 Task: Create a due date automation trigger when advanced on, the moment a card is due add basic without any labels.
Action: Mouse moved to (980, 290)
Screenshot: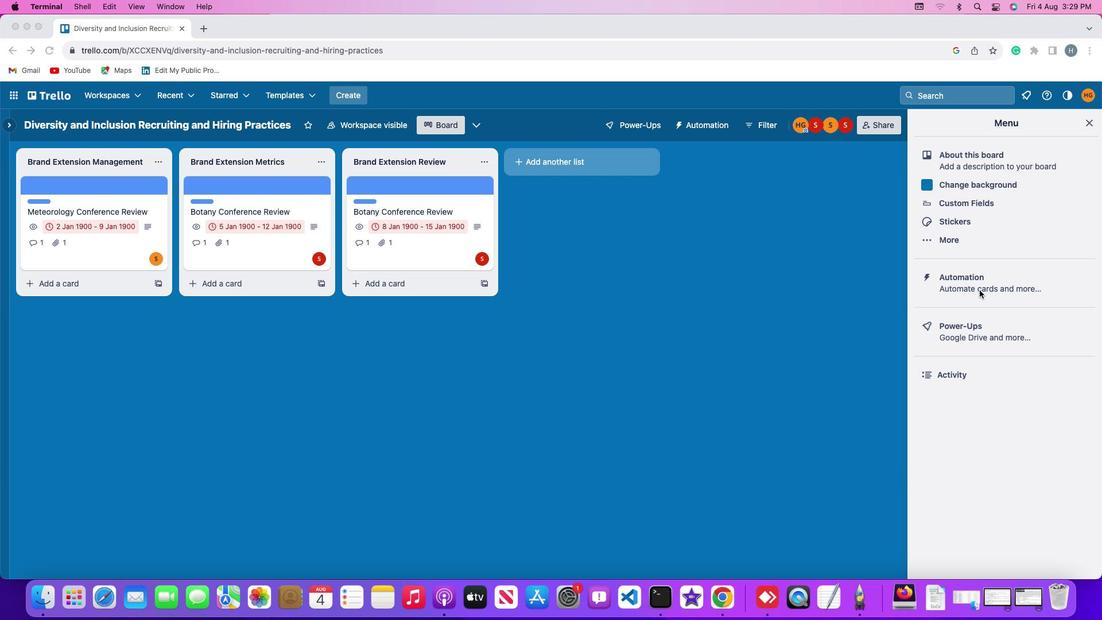 
Action: Mouse pressed left at (980, 290)
Screenshot: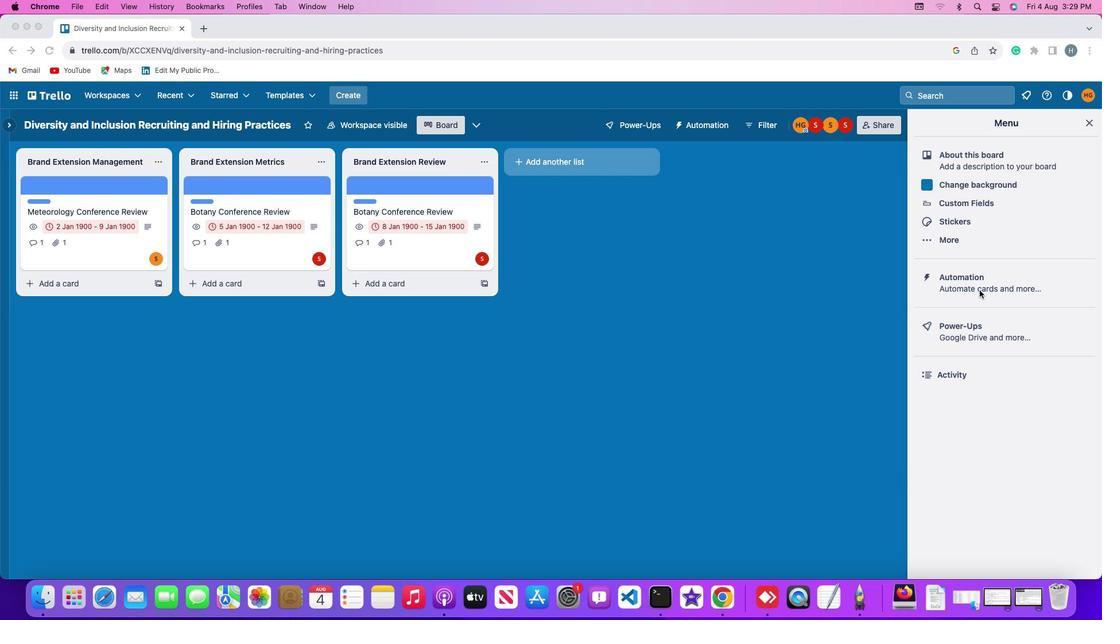 
Action: Mouse pressed left at (980, 290)
Screenshot: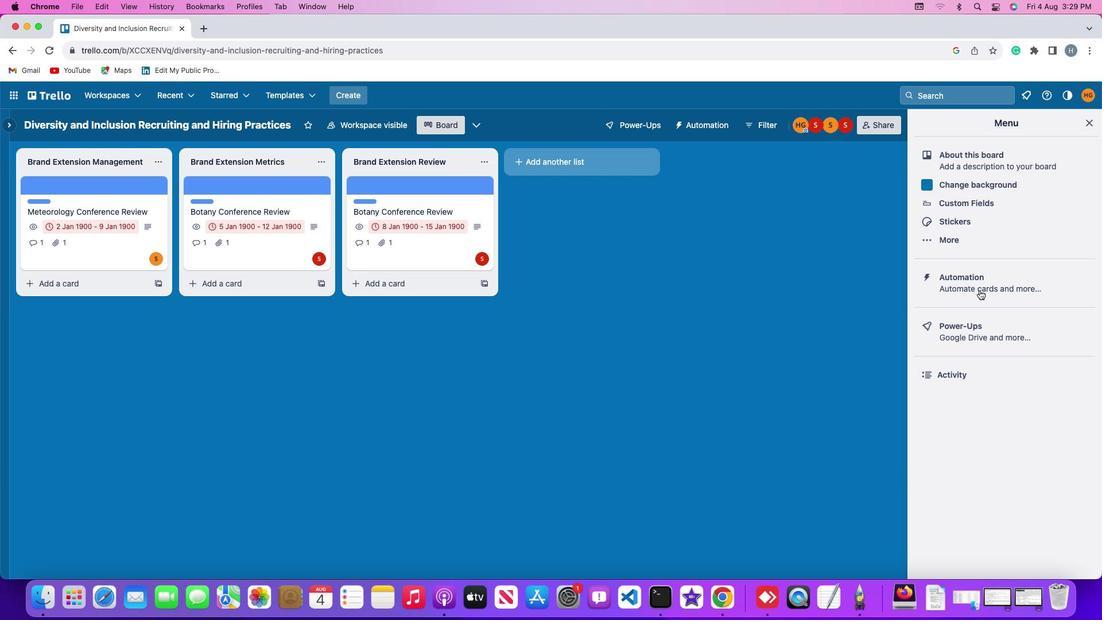
Action: Mouse moved to (56, 269)
Screenshot: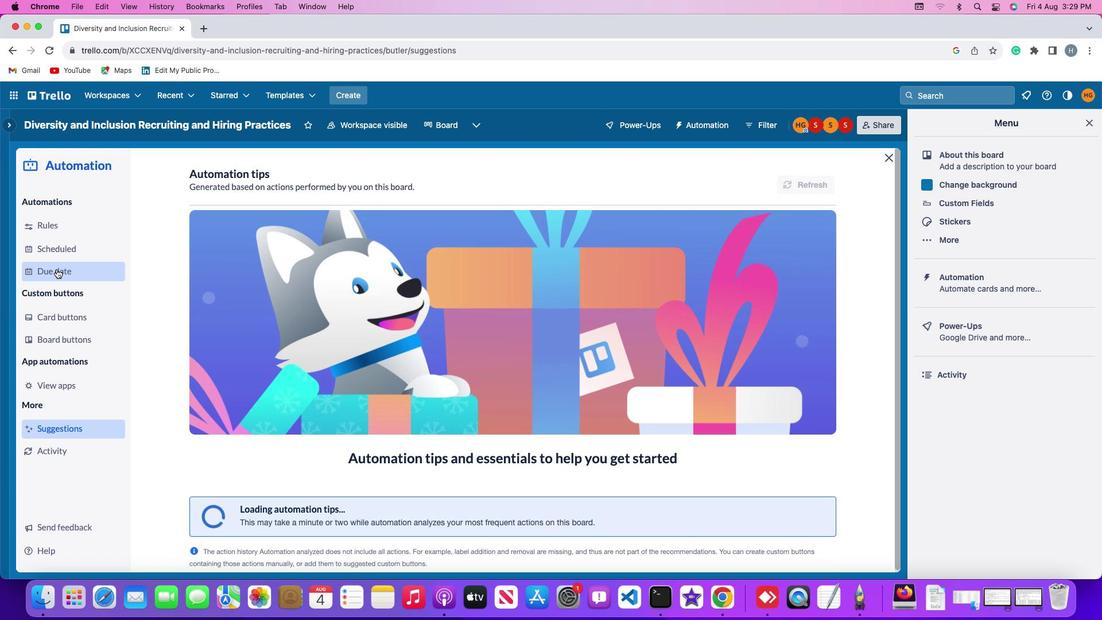 
Action: Mouse pressed left at (56, 269)
Screenshot: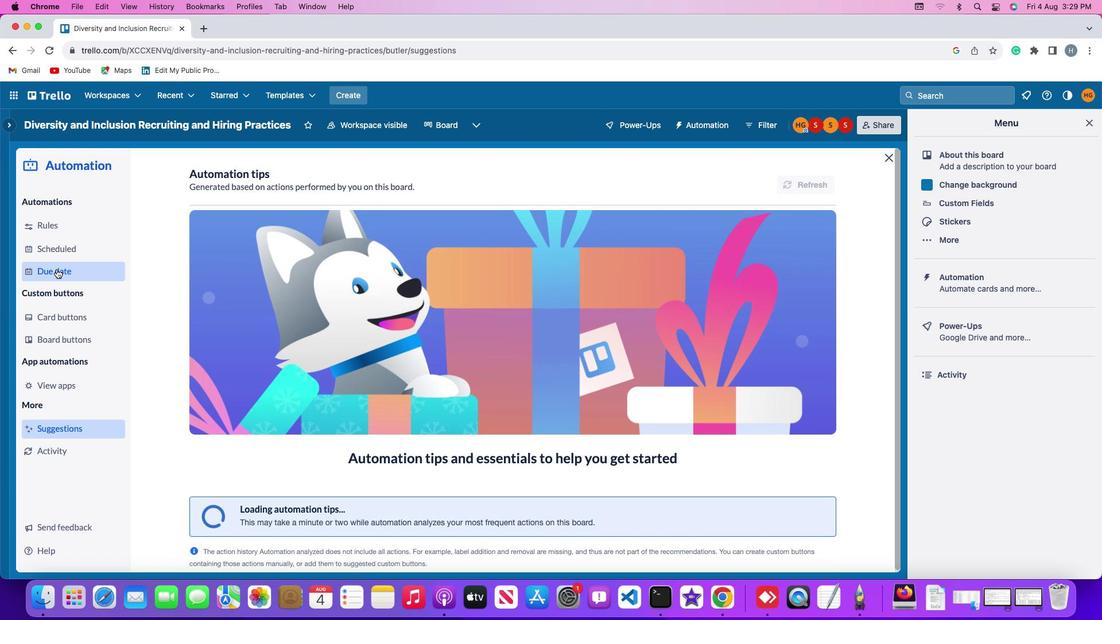
Action: Mouse moved to (774, 176)
Screenshot: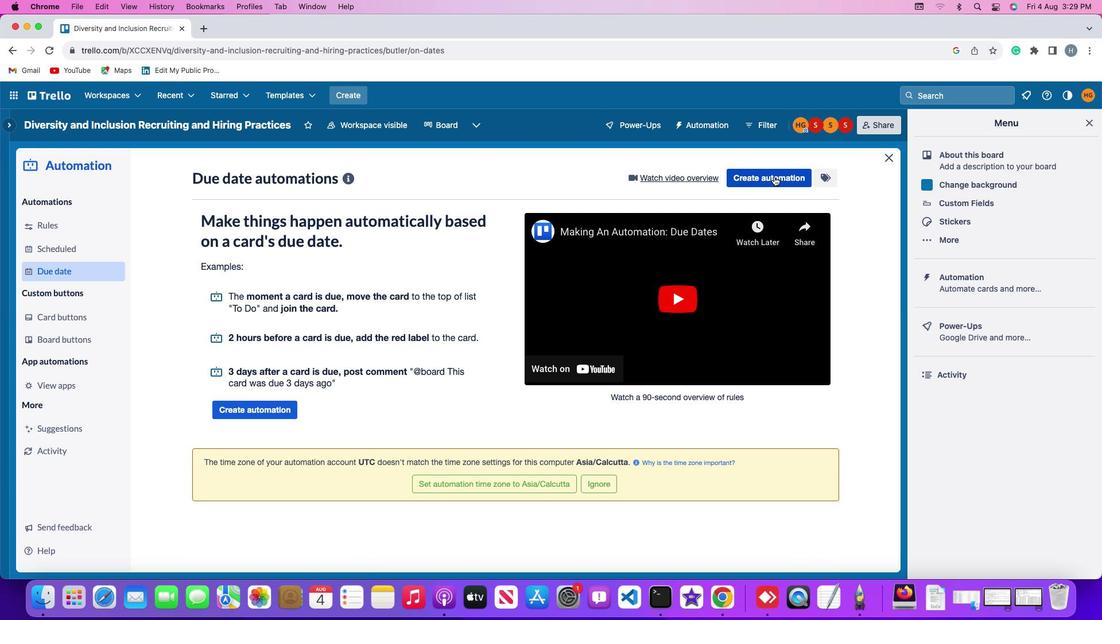 
Action: Mouse pressed left at (774, 176)
Screenshot: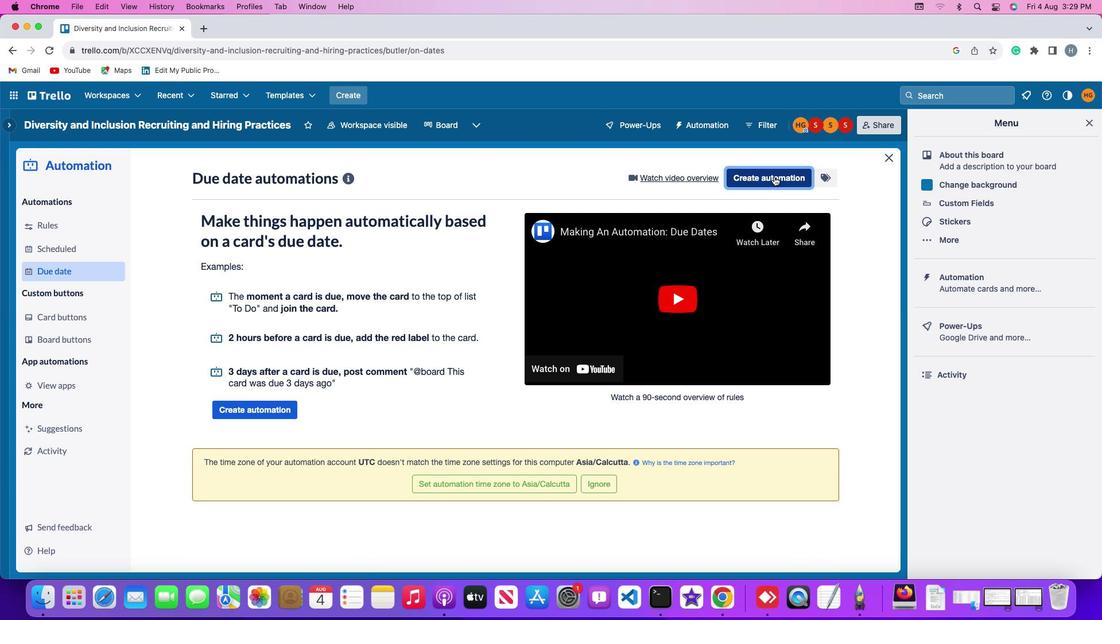 
Action: Mouse moved to (521, 286)
Screenshot: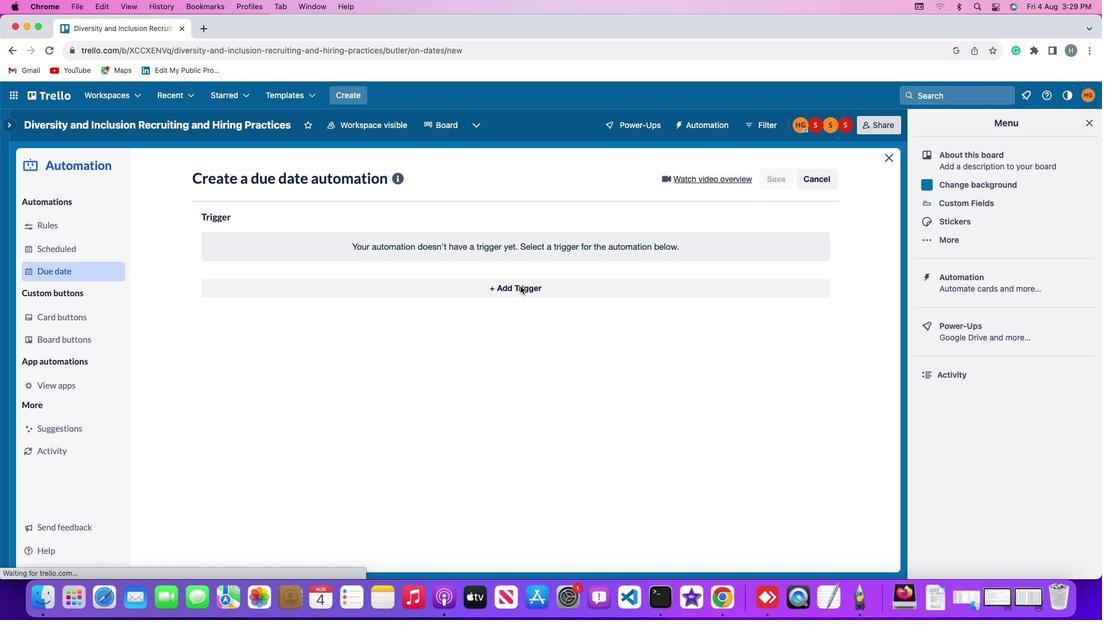 
Action: Mouse pressed left at (521, 286)
Screenshot: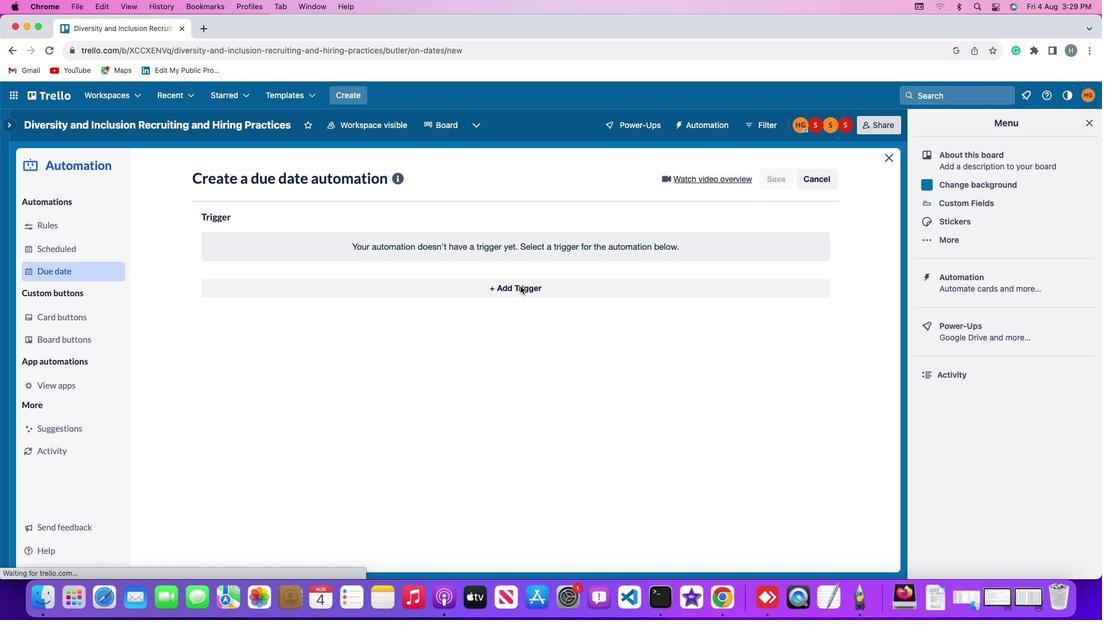 
Action: Mouse moved to (224, 425)
Screenshot: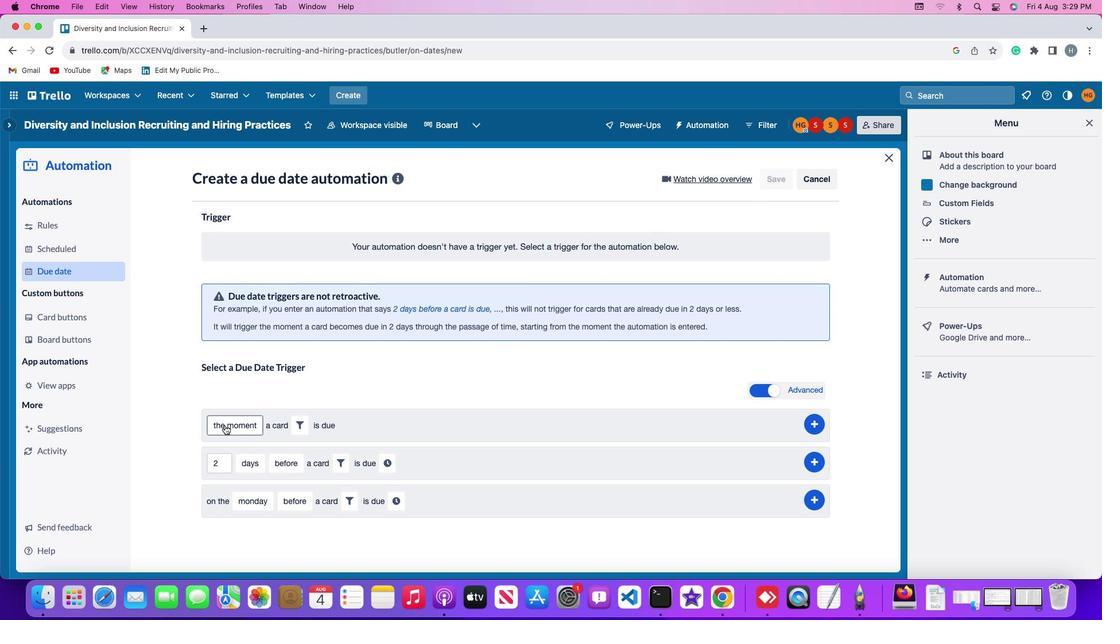 
Action: Mouse pressed left at (224, 425)
Screenshot: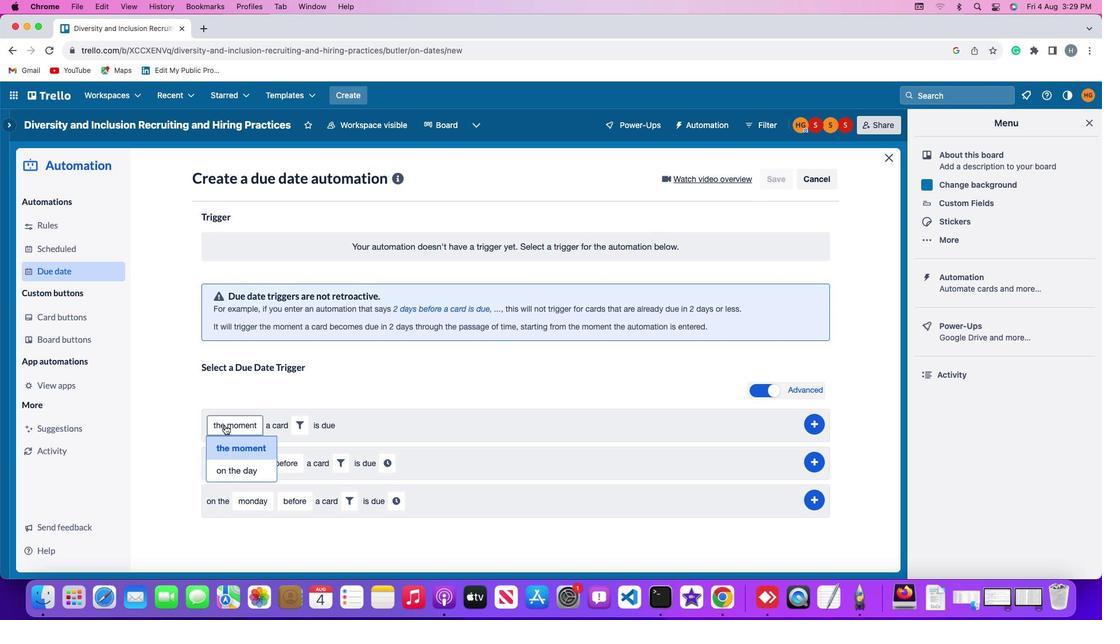 
Action: Mouse moved to (229, 444)
Screenshot: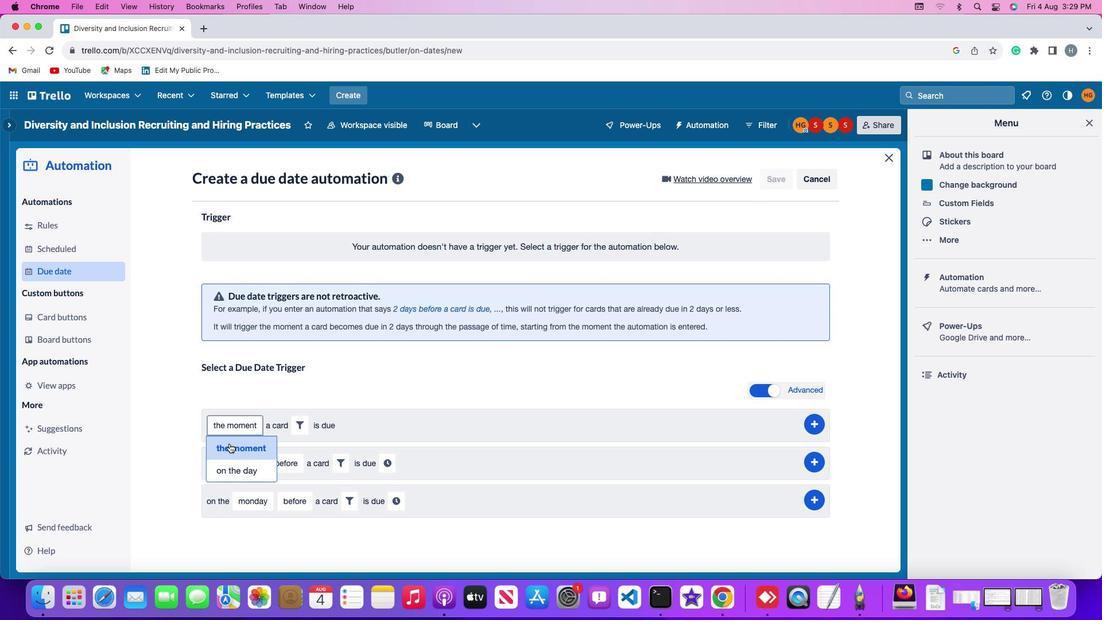 
Action: Mouse pressed left at (229, 444)
Screenshot: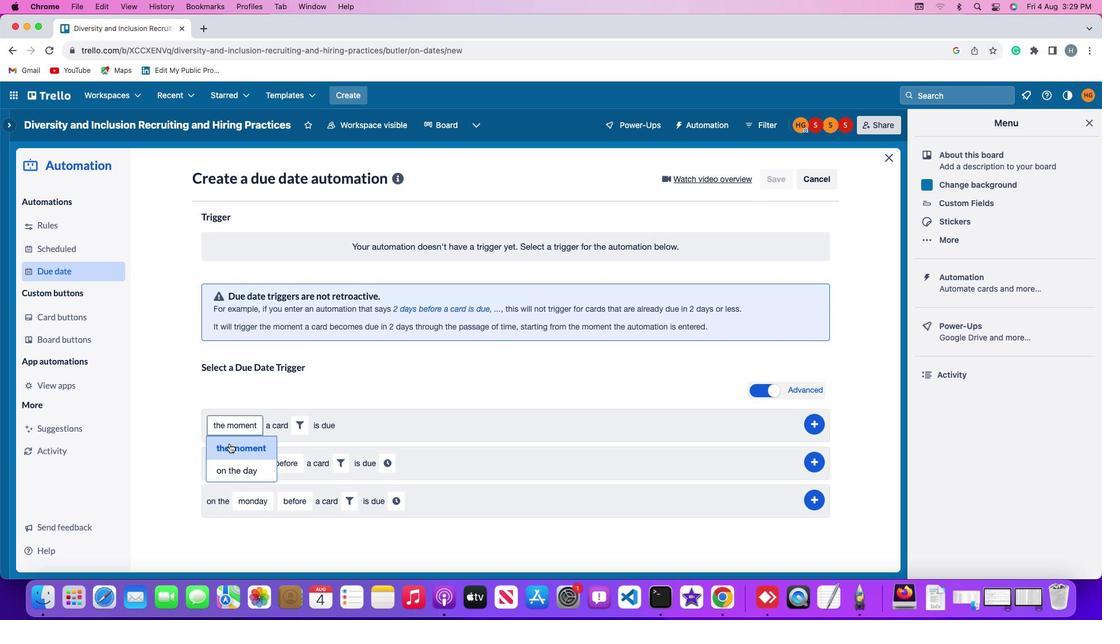 
Action: Mouse moved to (306, 425)
Screenshot: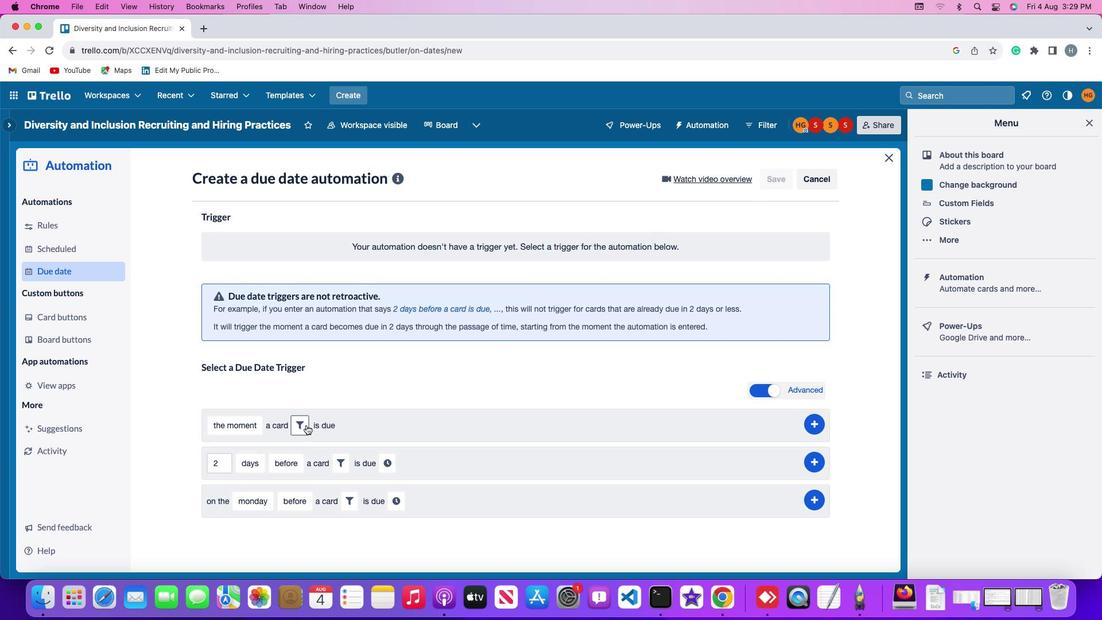 
Action: Mouse pressed left at (306, 425)
Screenshot: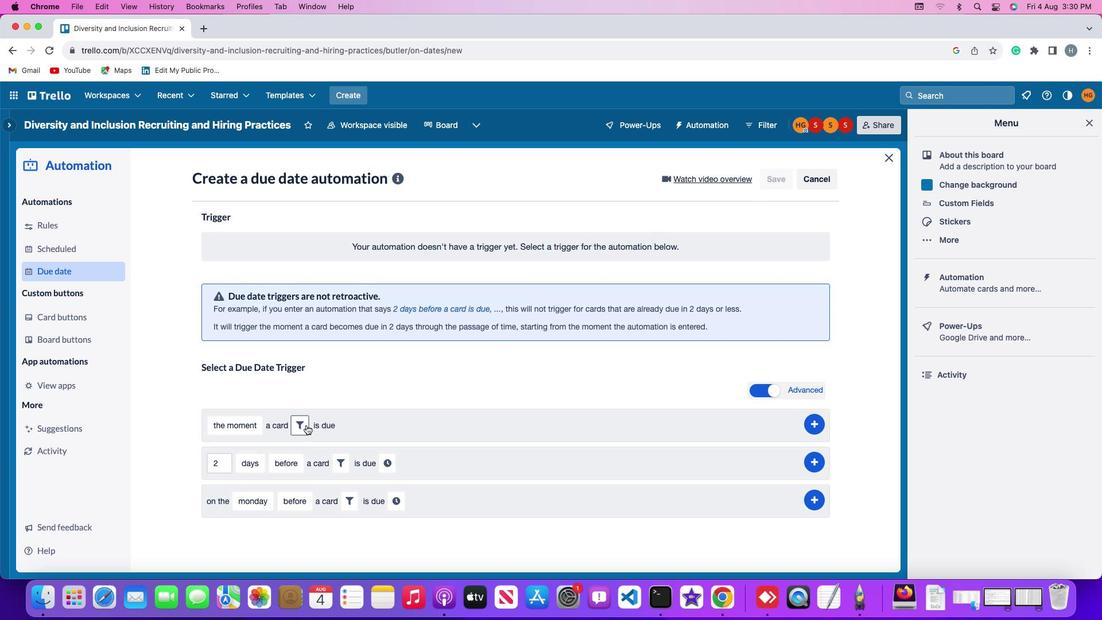 
Action: Mouse moved to (319, 454)
Screenshot: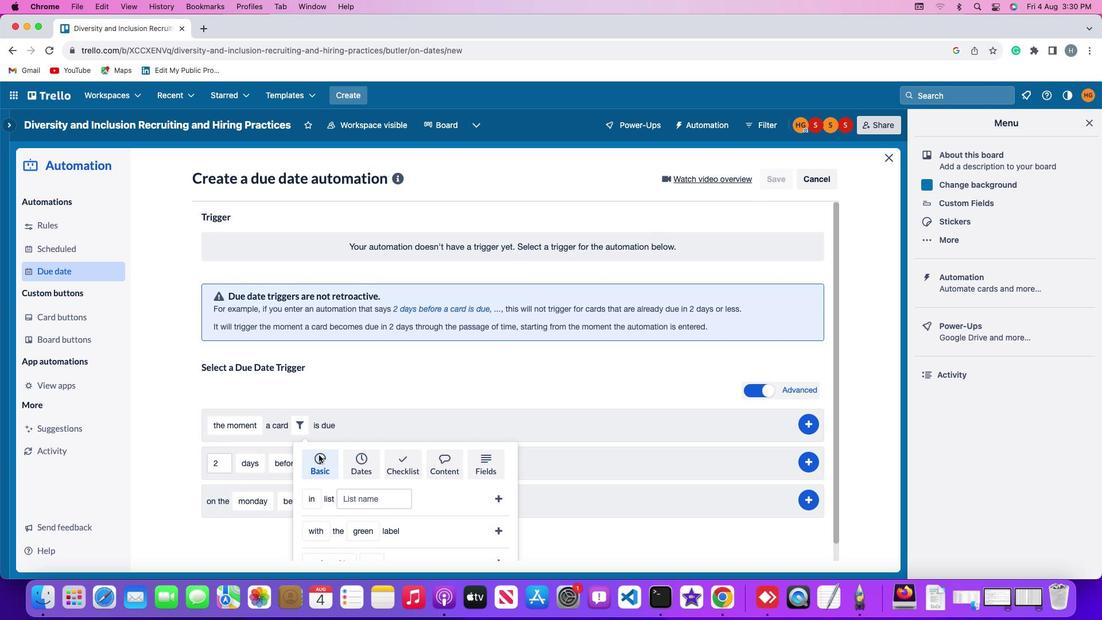 
Action: Mouse pressed left at (319, 454)
Screenshot: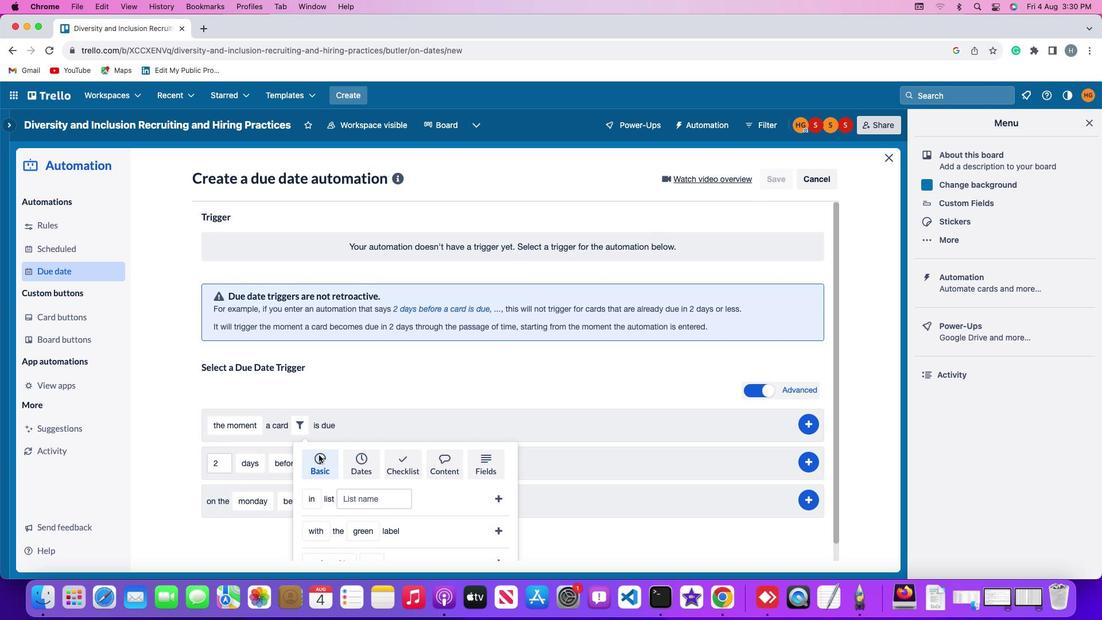 
Action: Mouse moved to (352, 468)
Screenshot: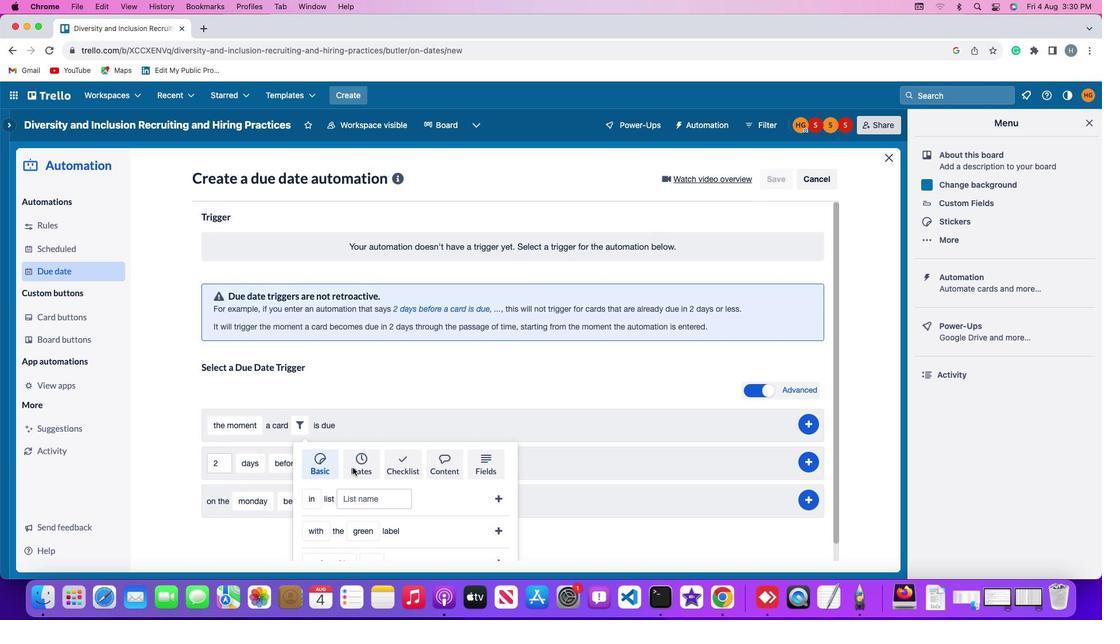 
Action: Mouse scrolled (352, 468) with delta (0, 0)
Screenshot: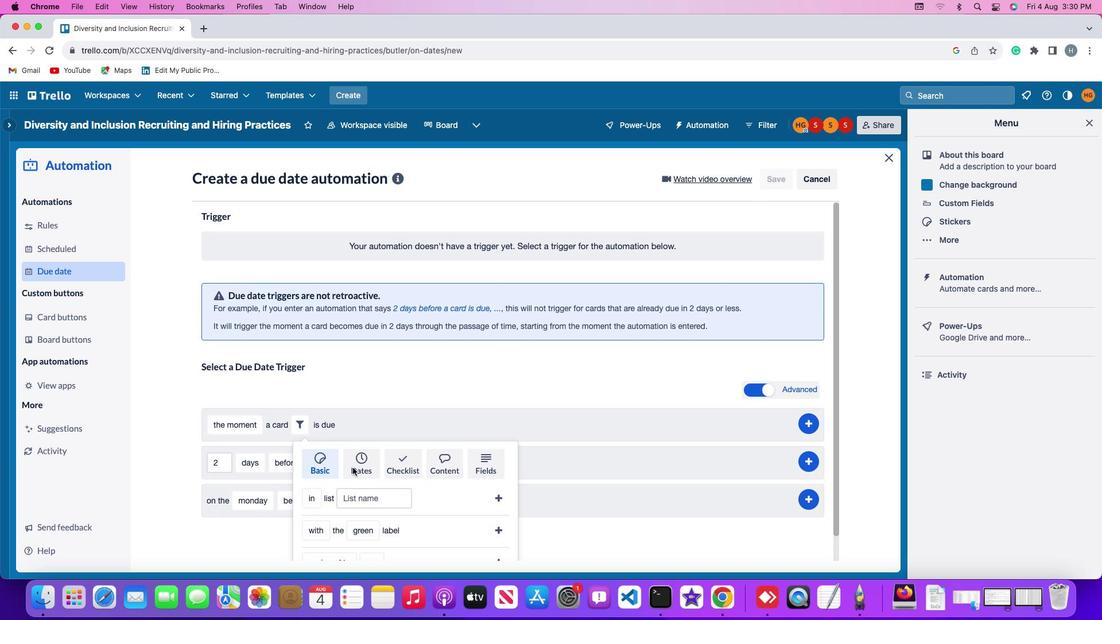 
Action: Mouse moved to (352, 468)
Screenshot: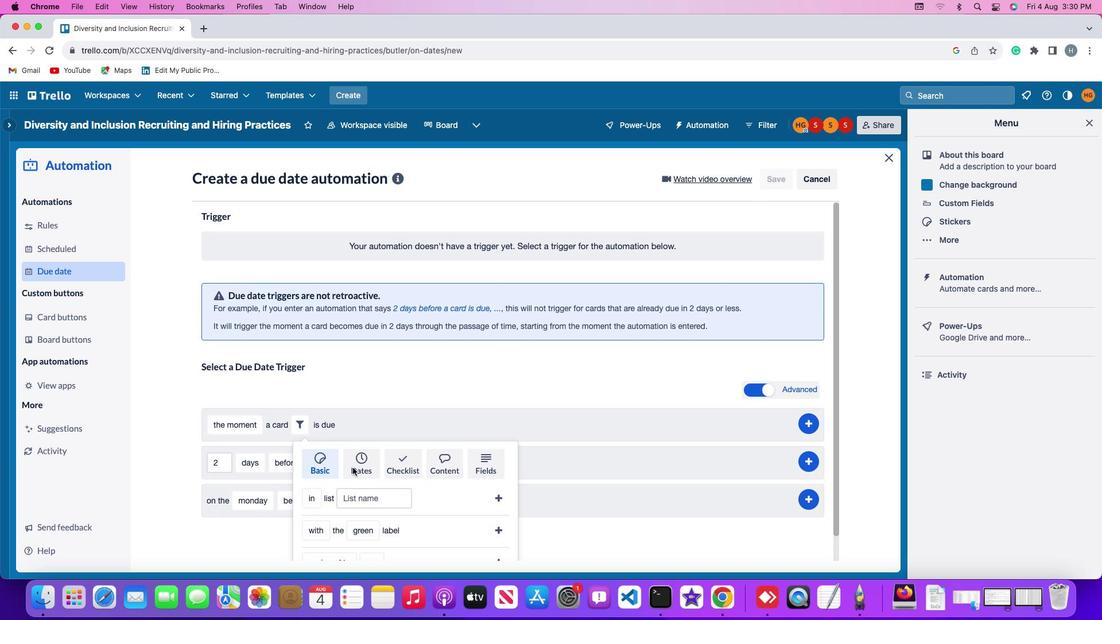 
Action: Mouse scrolled (352, 468) with delta (0, 0)
Screenshot: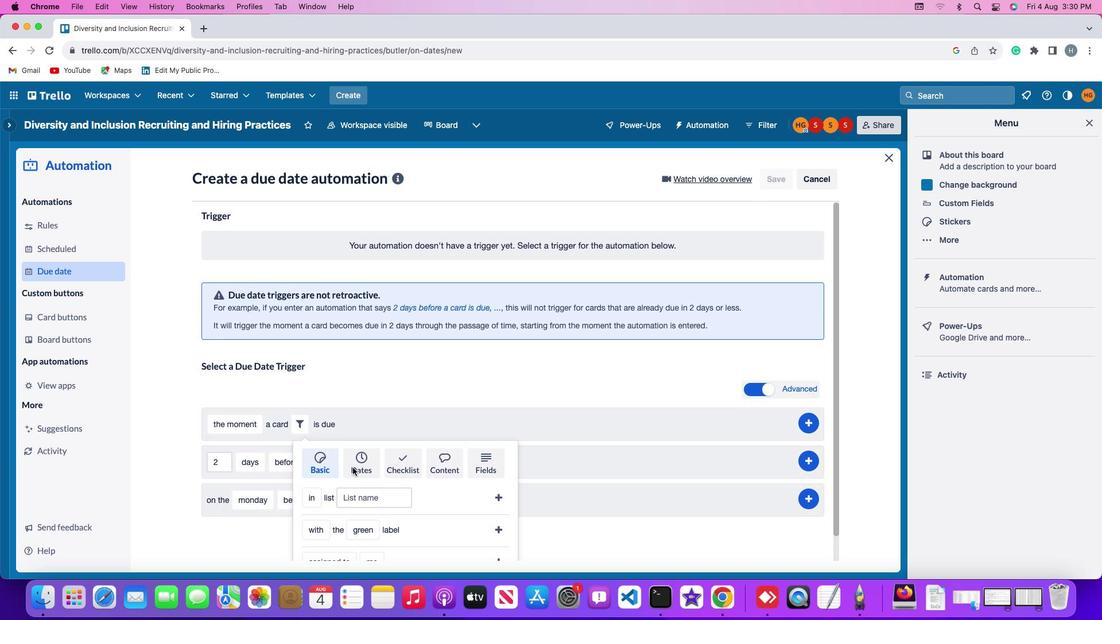 
Action: Mouse moved to (352, 467)
Screenshot: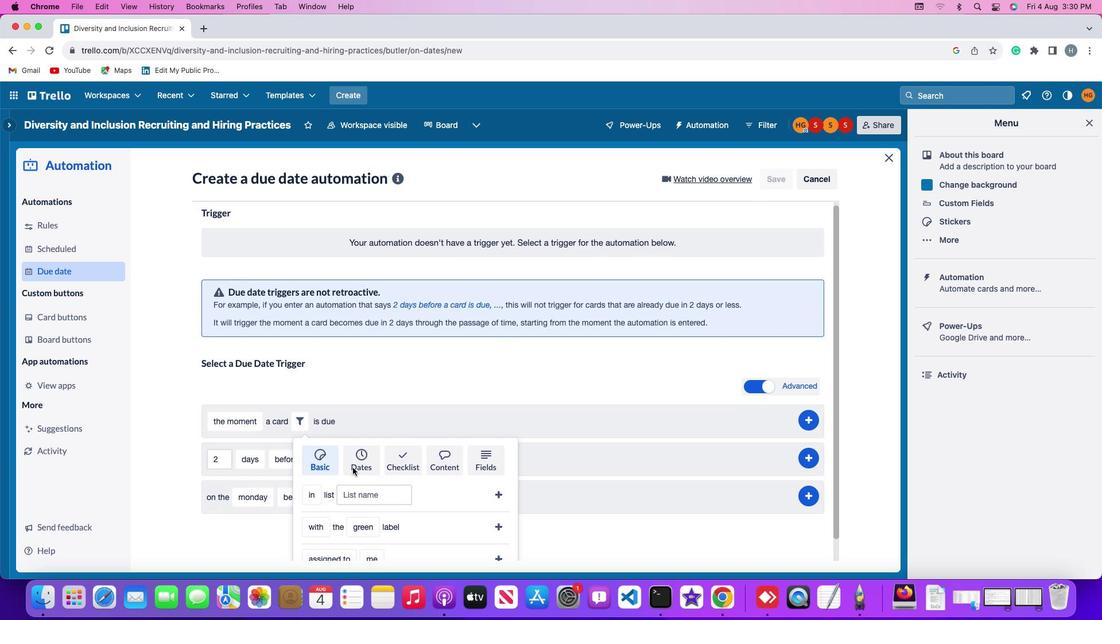 
Action: Mouse scrolled (352, 467) with delta (0, 0)
Screenshot: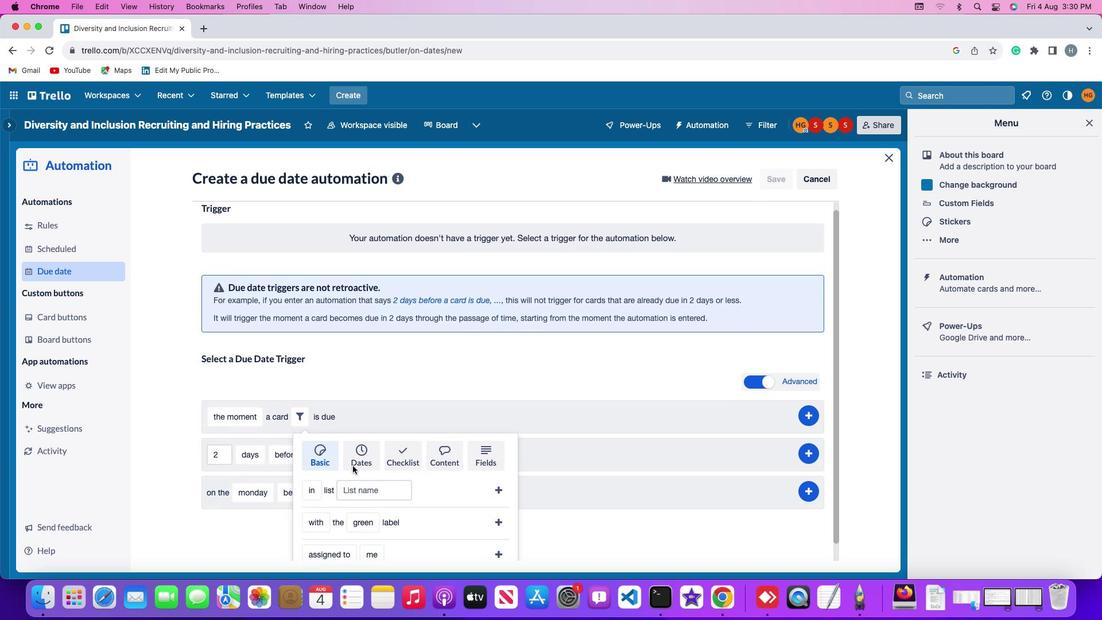 
Action: Mouse moved to (330, 480)
Screenshot: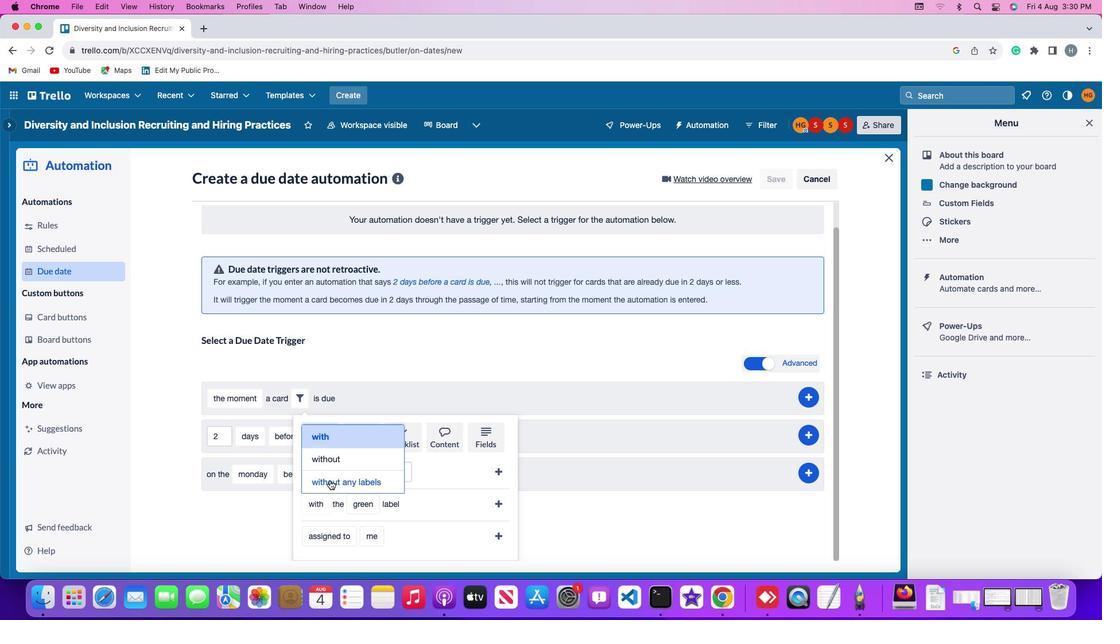 
Action: Mouse pressed left at (330, 480)
Screenshot: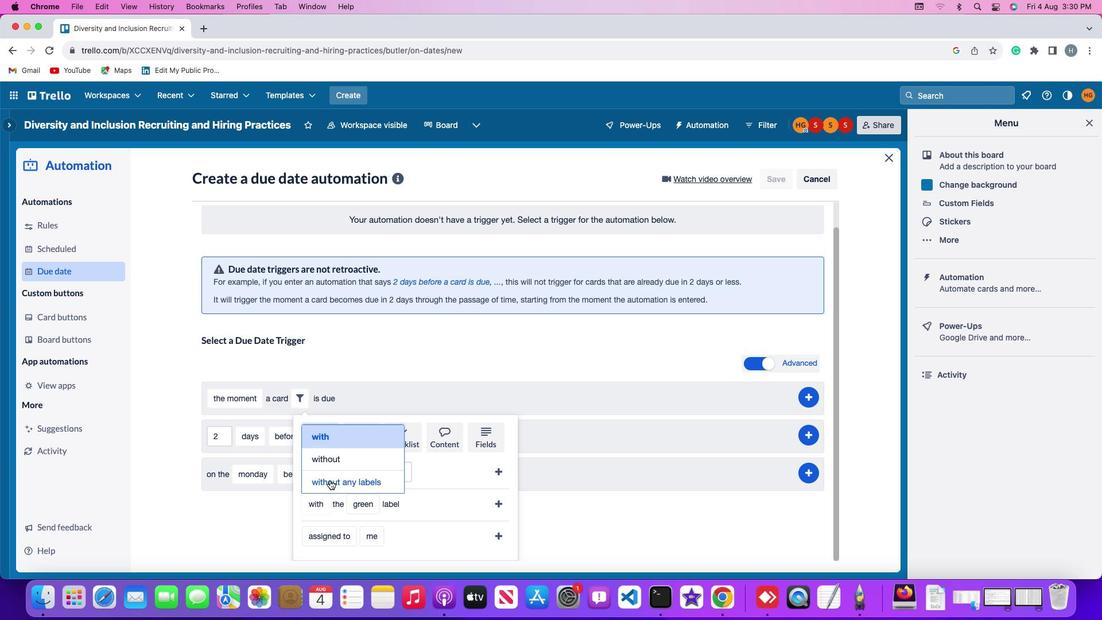 
Action: Mouse moved to (502, 502)
Screenshot: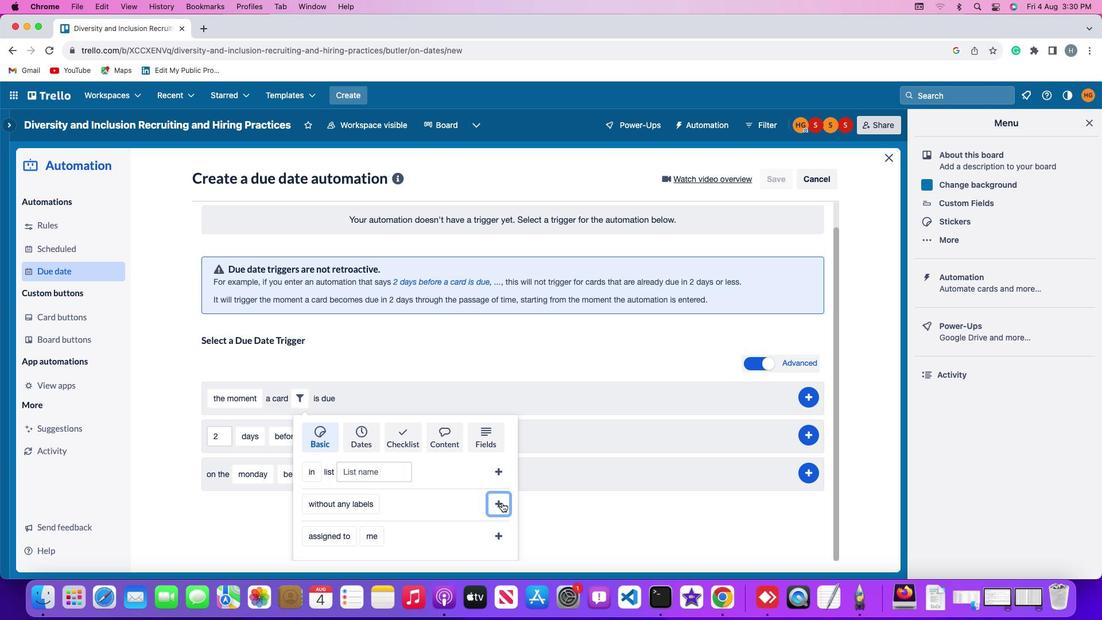 
Action: Mouse pressed left at (502, 502)
Screenshot: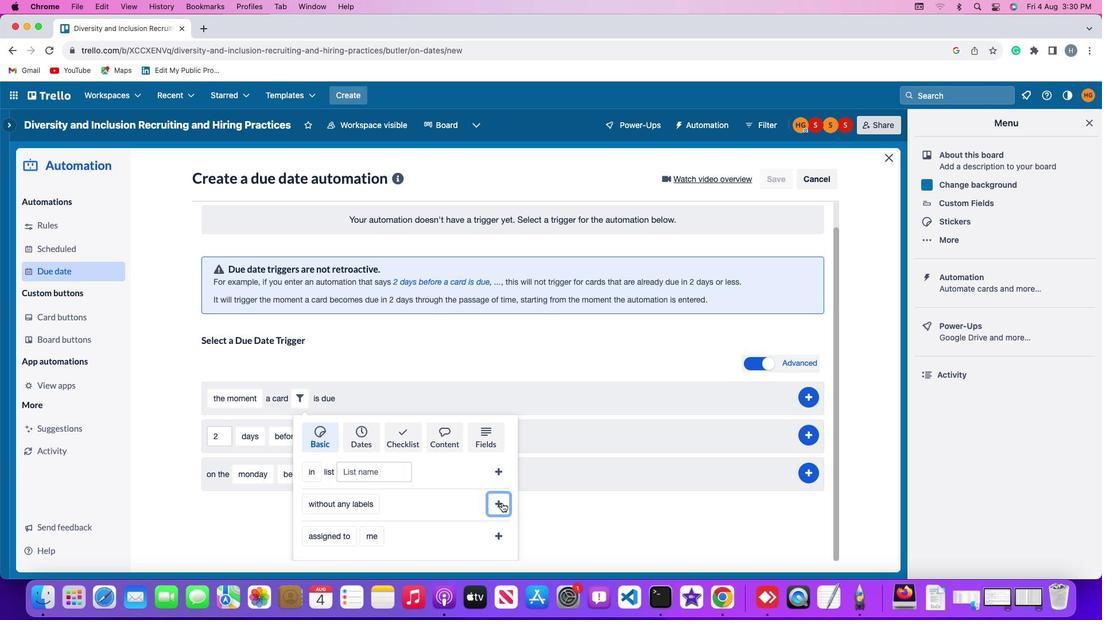 
Action: Mouse moved to (815, 422)
Screenshot: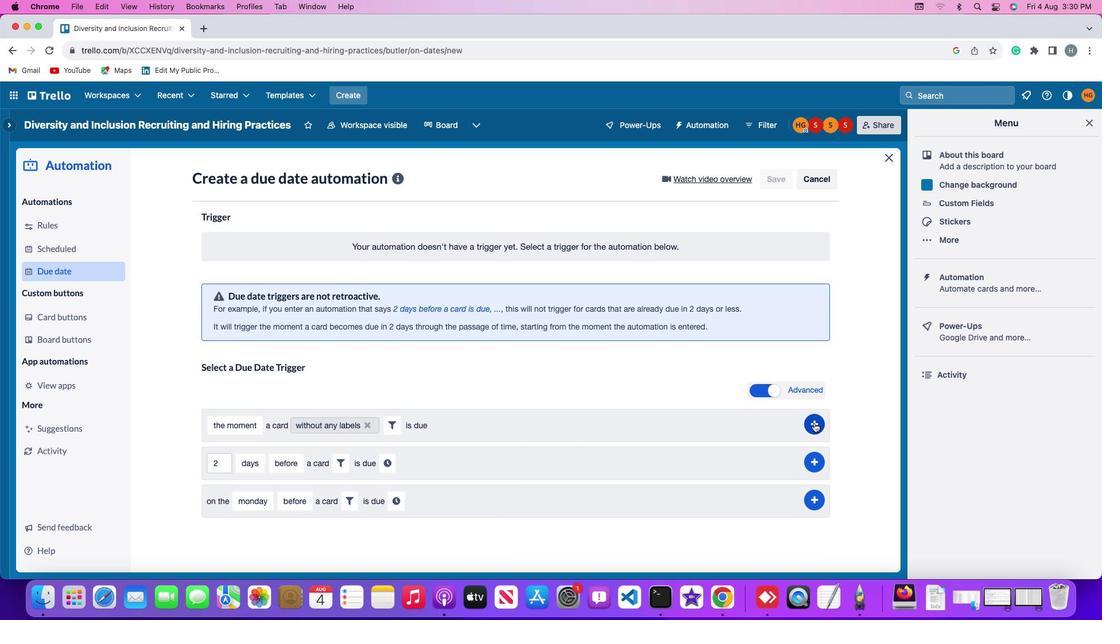 
Action: Mouse pressed left at (815, 422)
Screenshot: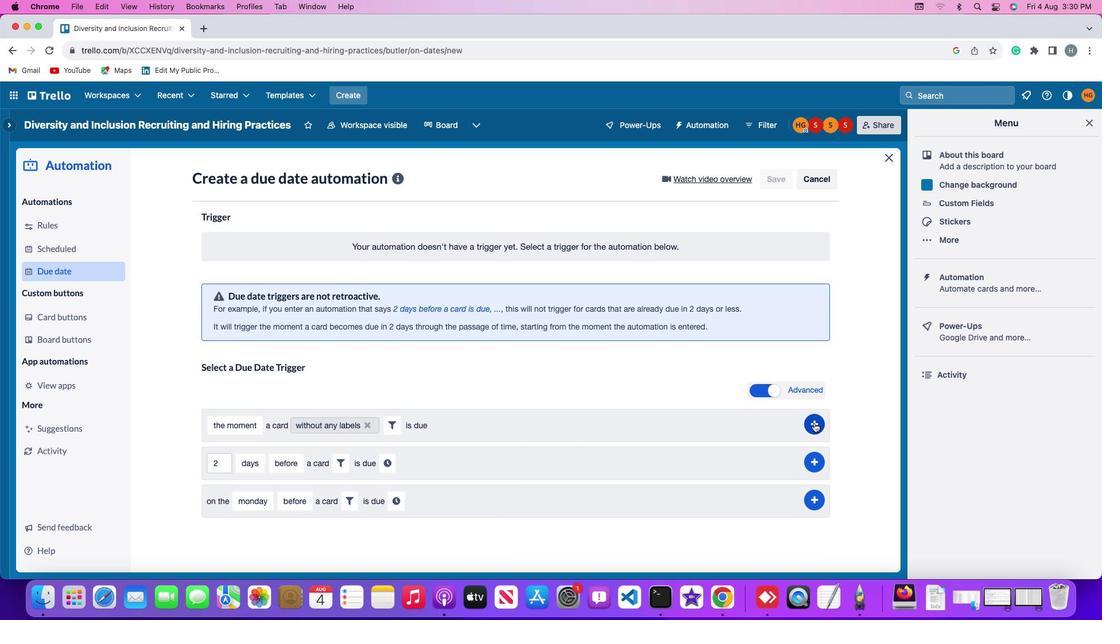 
Action: Mouse moved to (811, 325)
Screenshot: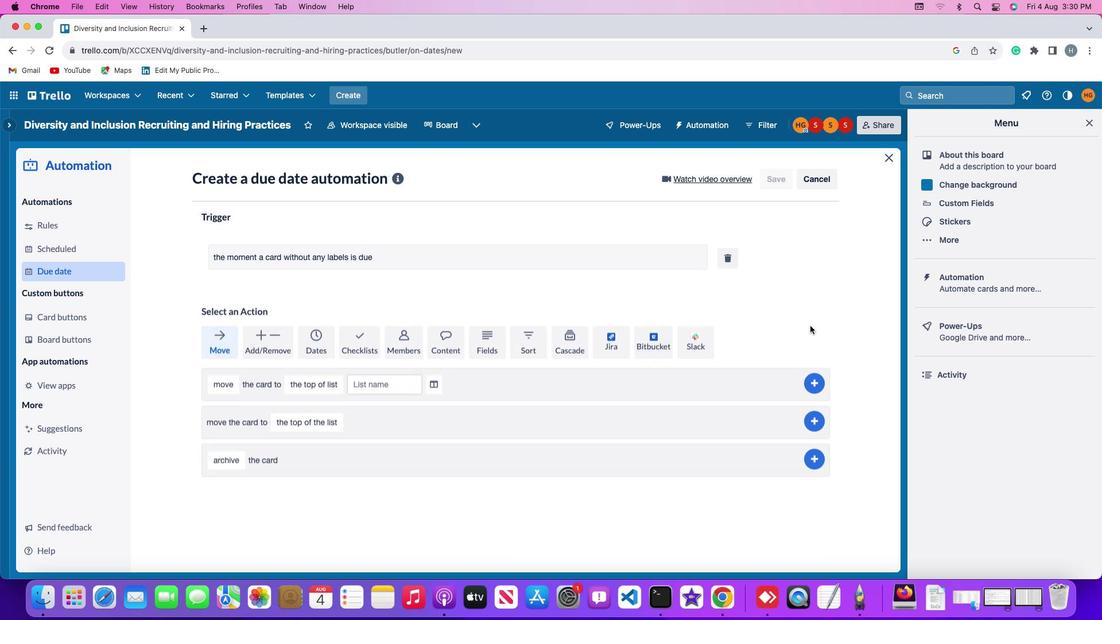 
